 Task: Open settings.json of the npm exclude.
Action: Mouse moved to (11, 477)
Screenshot: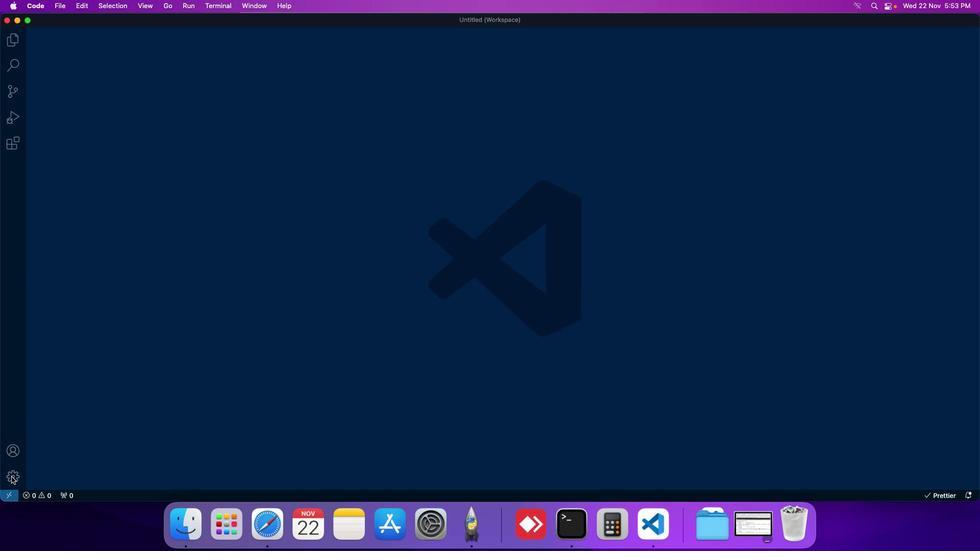 
Action: Mouse pressed left at (11, 477)
Screenshot: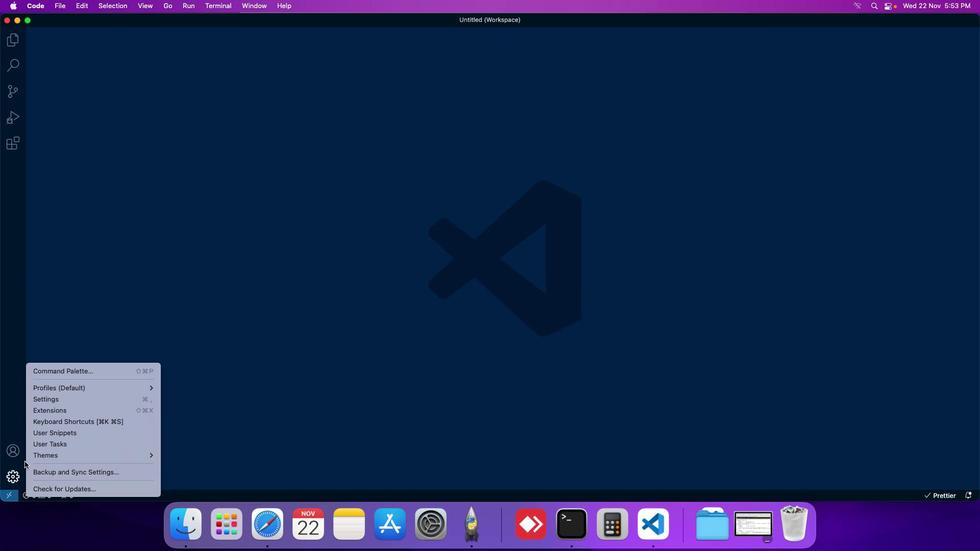 
Action: Mouse moved to (57, 401)
Screenshot: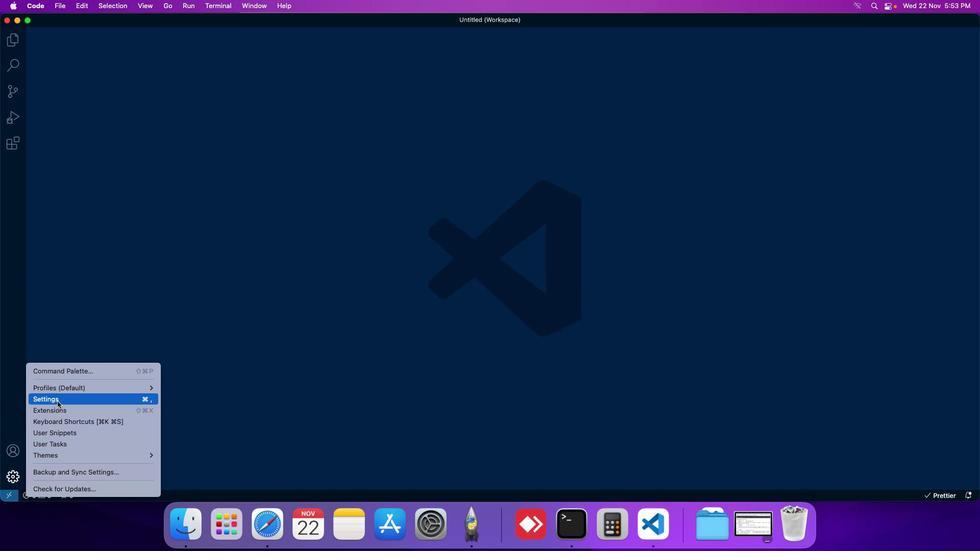 
Action: Mouse pressed left at (57, 401)
Screenshot: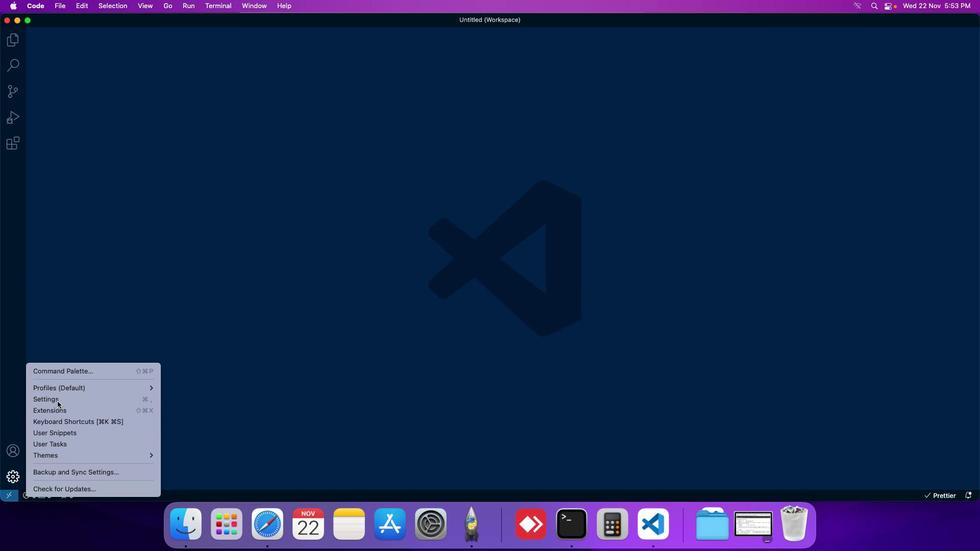 
Action: Mouse moved to (237, 80)
Screenshot: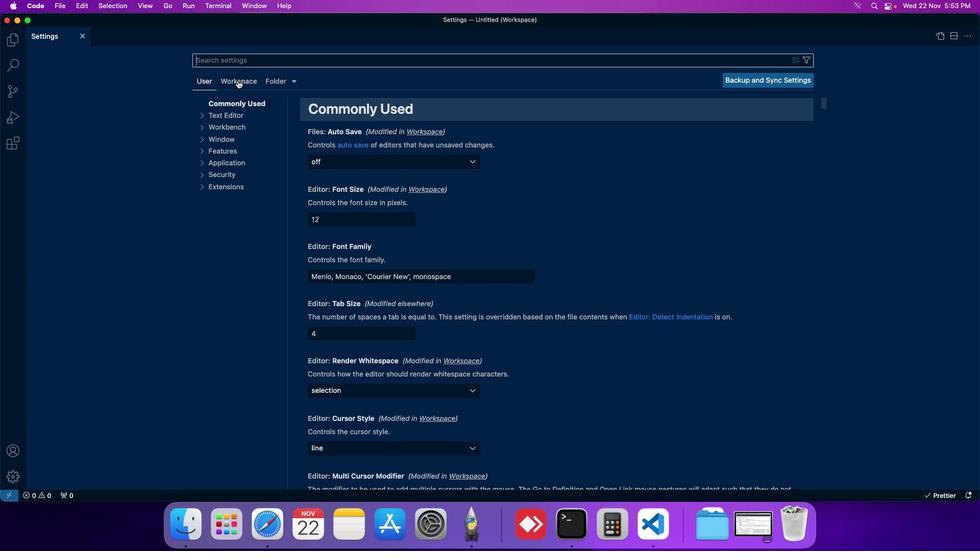 
Action: Mouse pressed left at (237, 80)
Screenshot: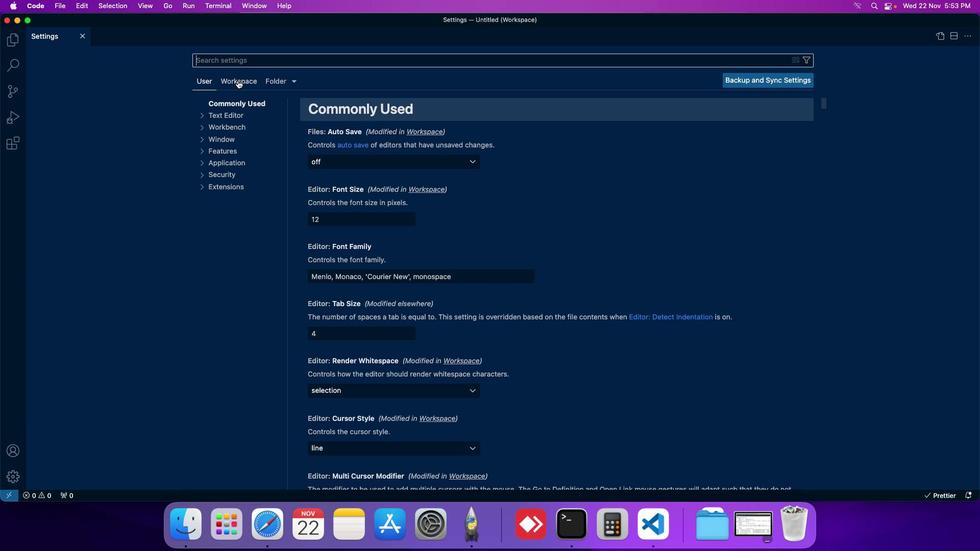 
Action: Mouse moved to (221, 174)
Screenshot: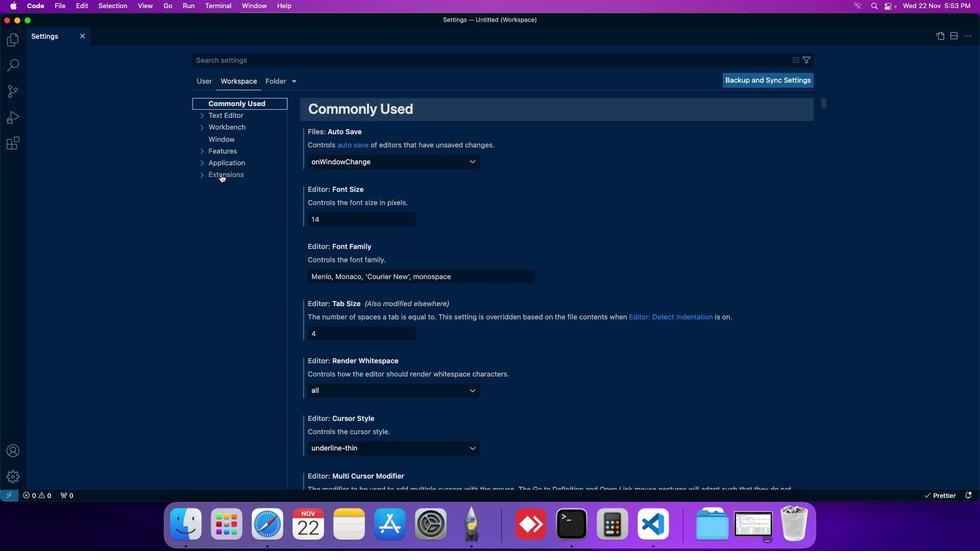 
Action: Mouse pressed left at (221, 174)
Screenshot: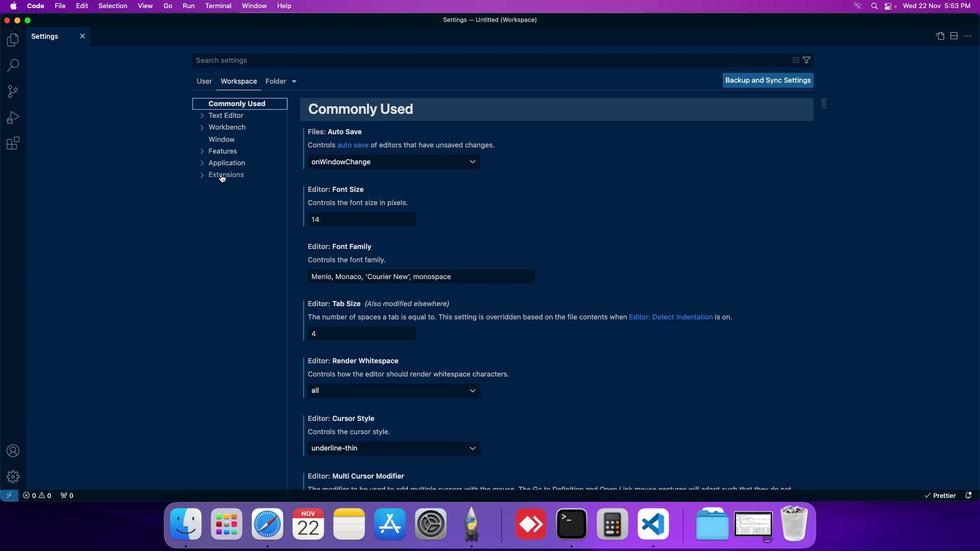 
Action: Mouse moved to (220, 350)
Screenshot: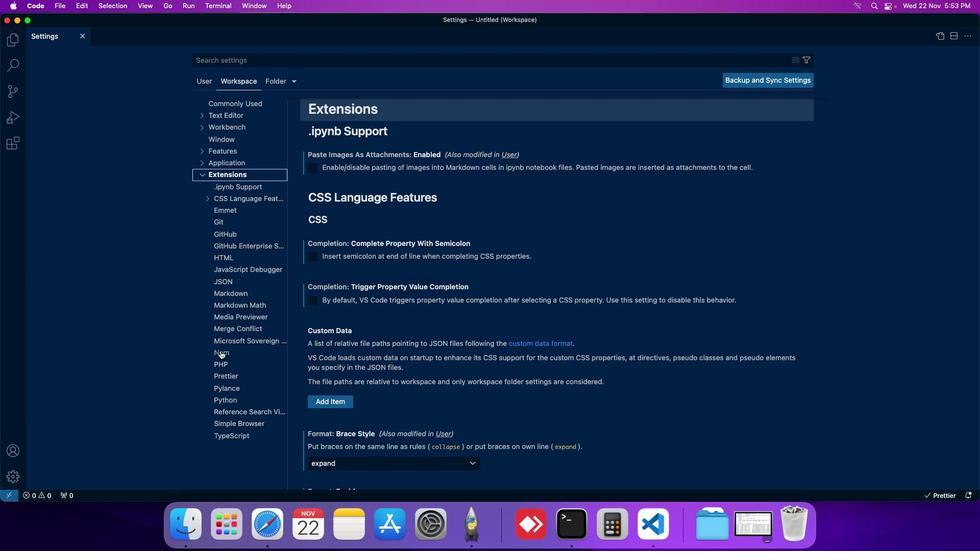
Action: Mouse pressed left at (220, 350)
Screenshot: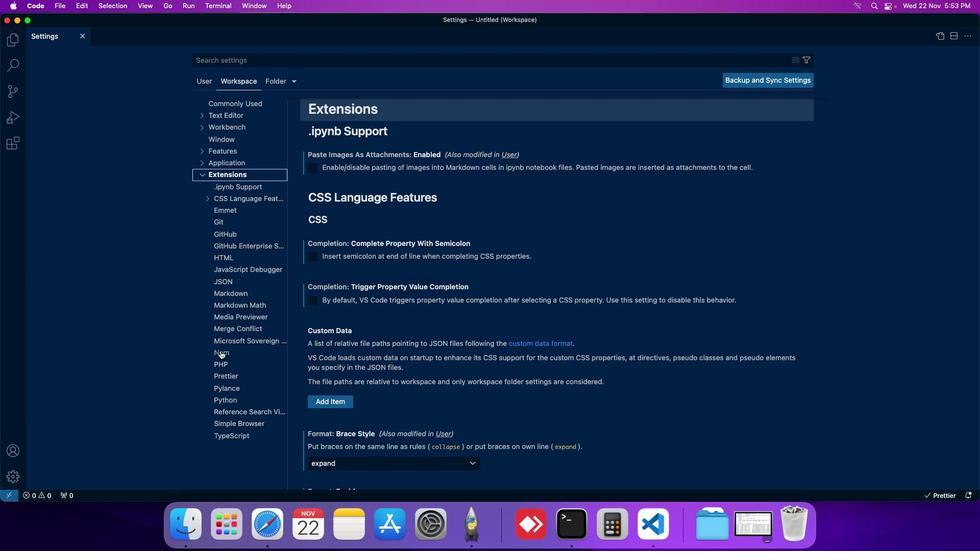 
Action: Mouse moved to (347, 265)
Screenshot: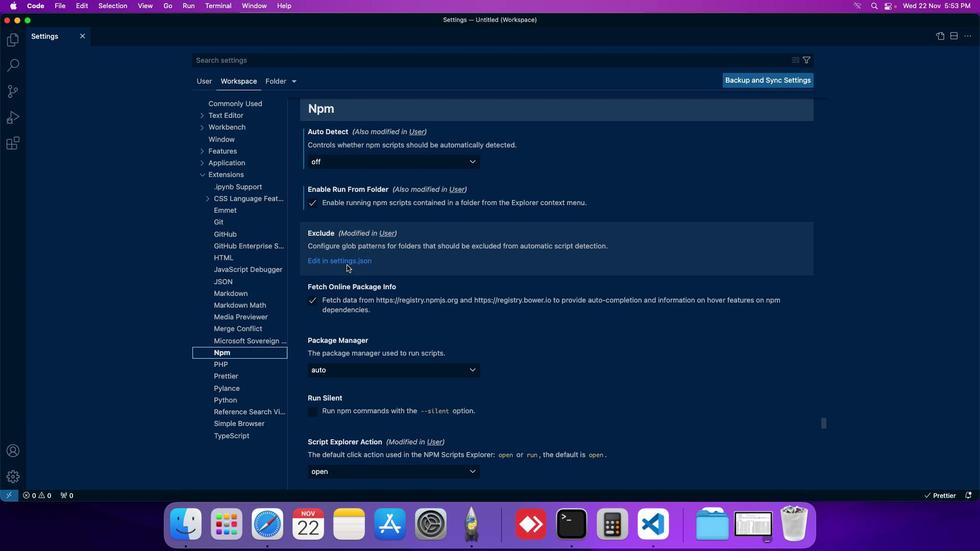 
Action: Mouse pressed left at (347, 265)
Screenshot: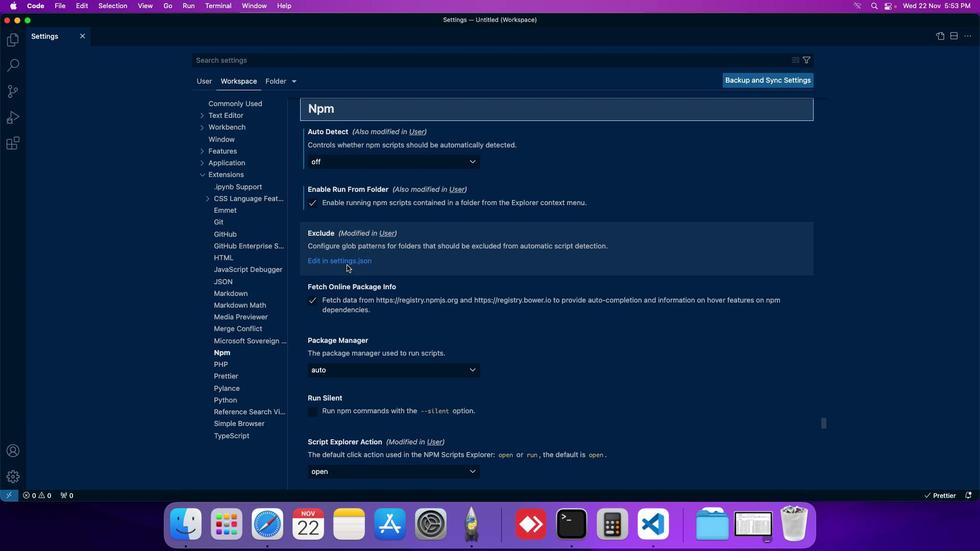 
Action: Mouse moved to (346, 262)
Screenshot: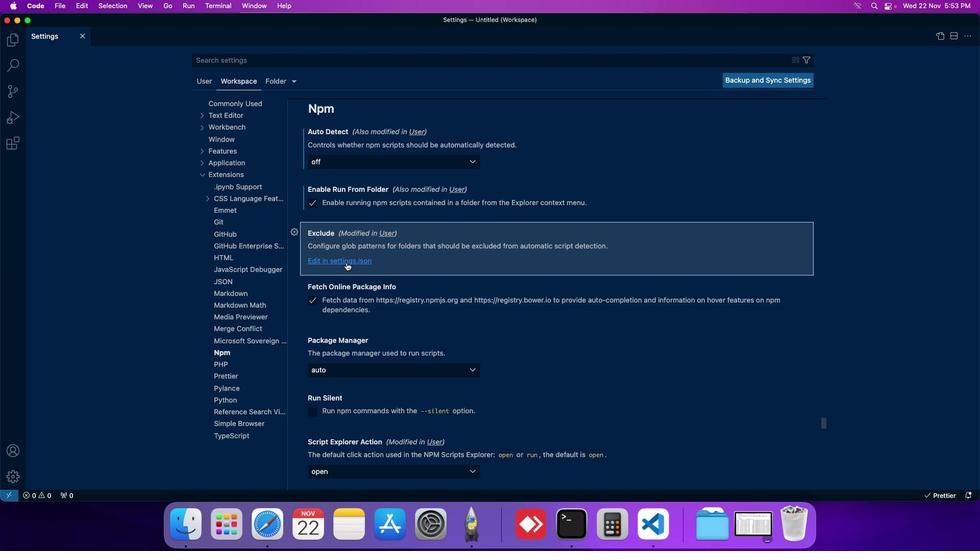
Action: Mouse pressed left at (346, 262)
Screenshot: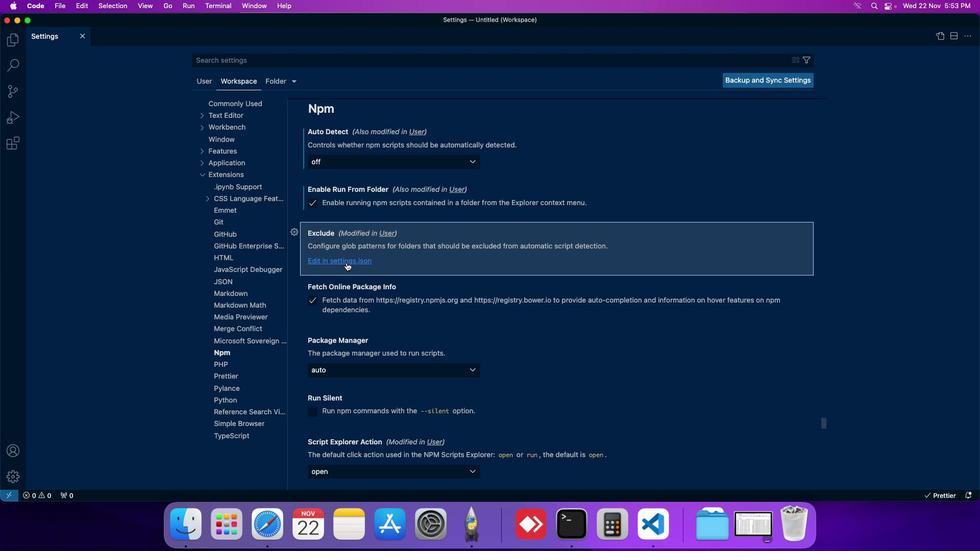 
Action: Mouse moved to (468, 186)
Screenshot: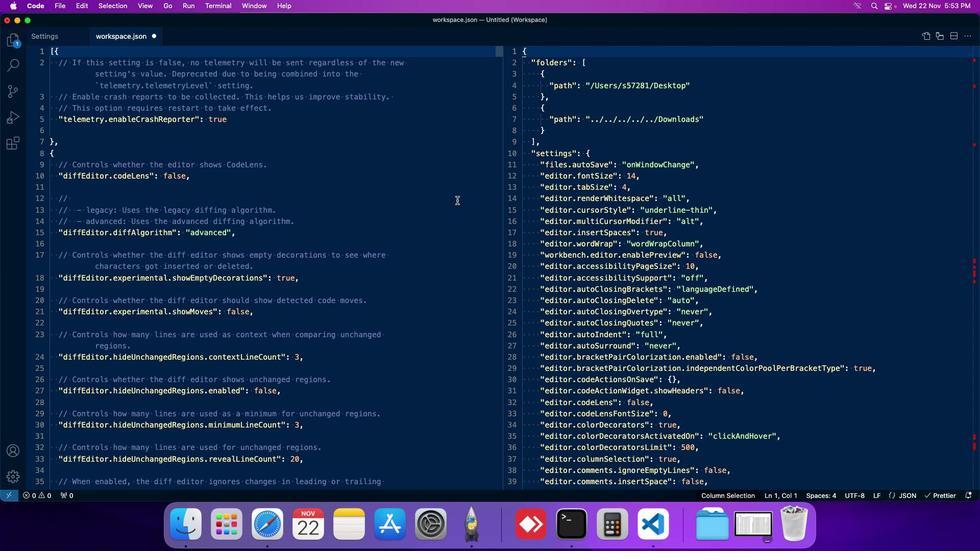 
